 Task: Short the recently solved tickets in your group, group by Requester in descending order.
Action: Mouse moved to (18, 263)
Screenshot: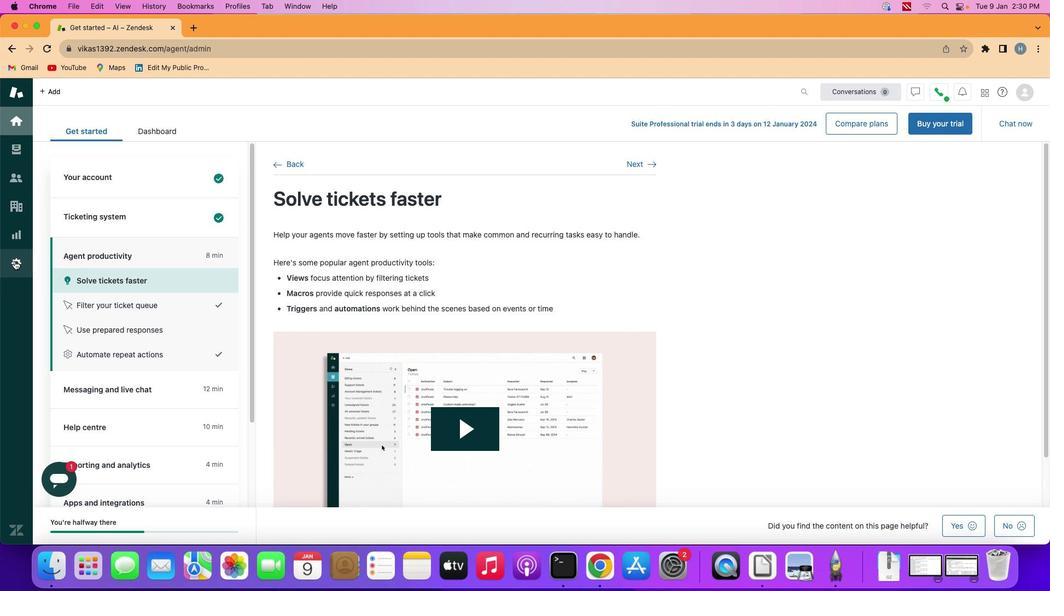 
Action: Mouse pressed left at (18, 263)
Screenshot: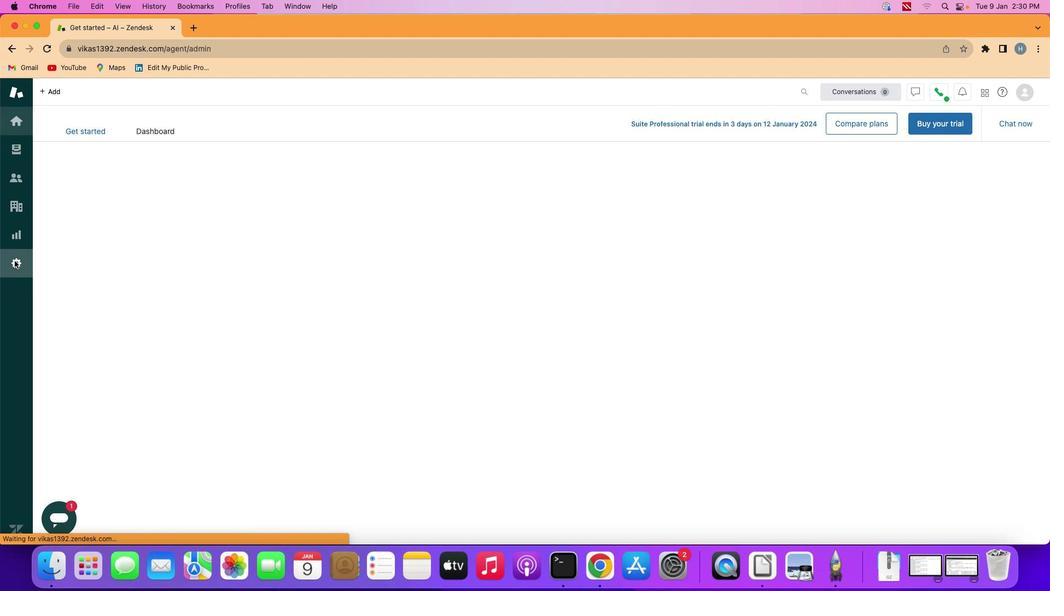 
Action: Mouse moved to (344, 474)
Screenshot: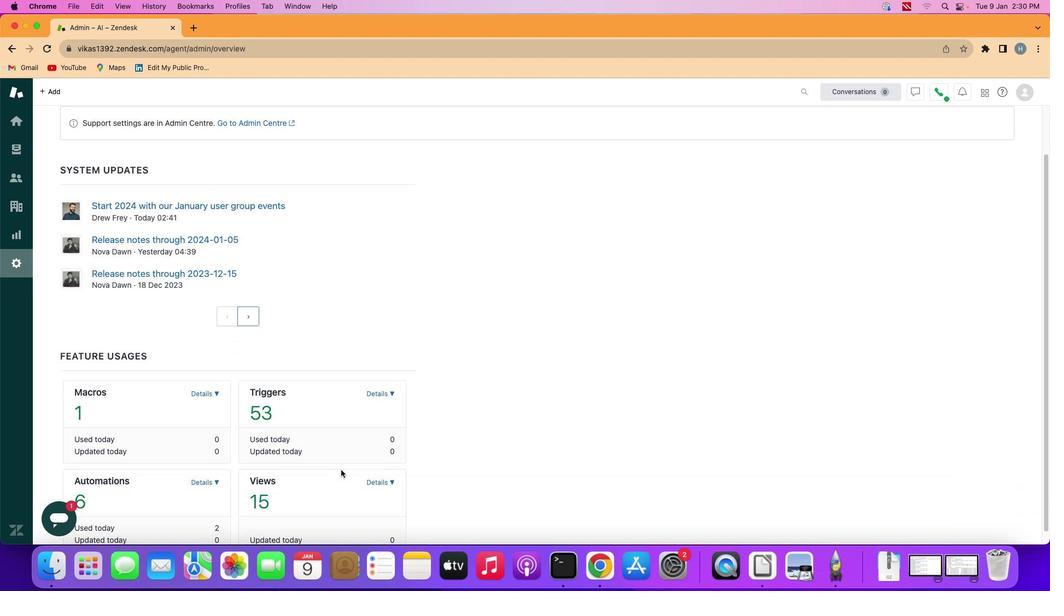 
Action: Mouse scrolled (344, 474) with delta (3, 2)
Screenshot: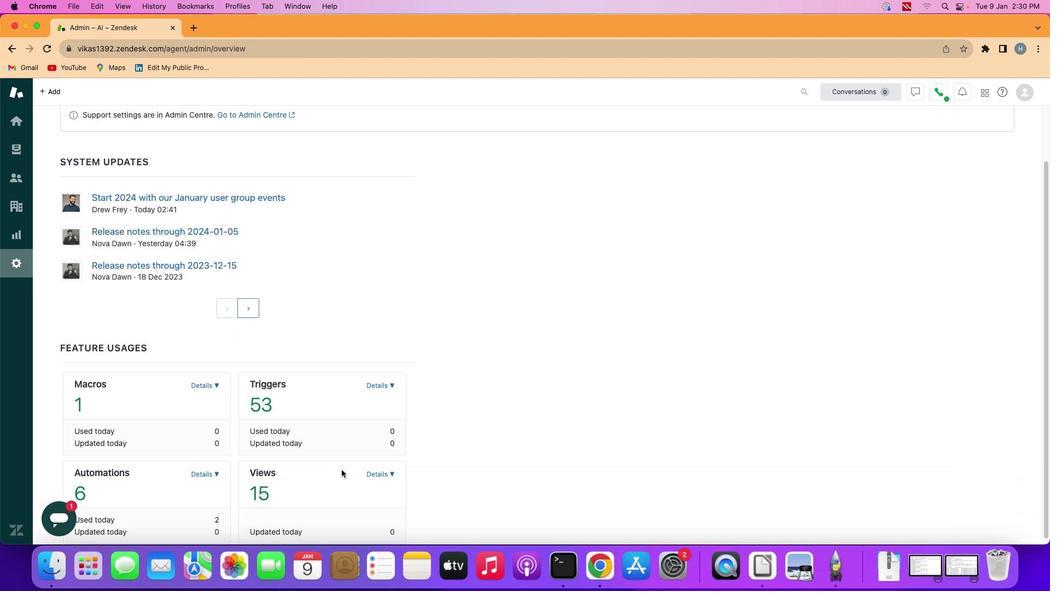 
Action: Mouse scrolled (344, 474) with delta (3, 2)
Screenshot: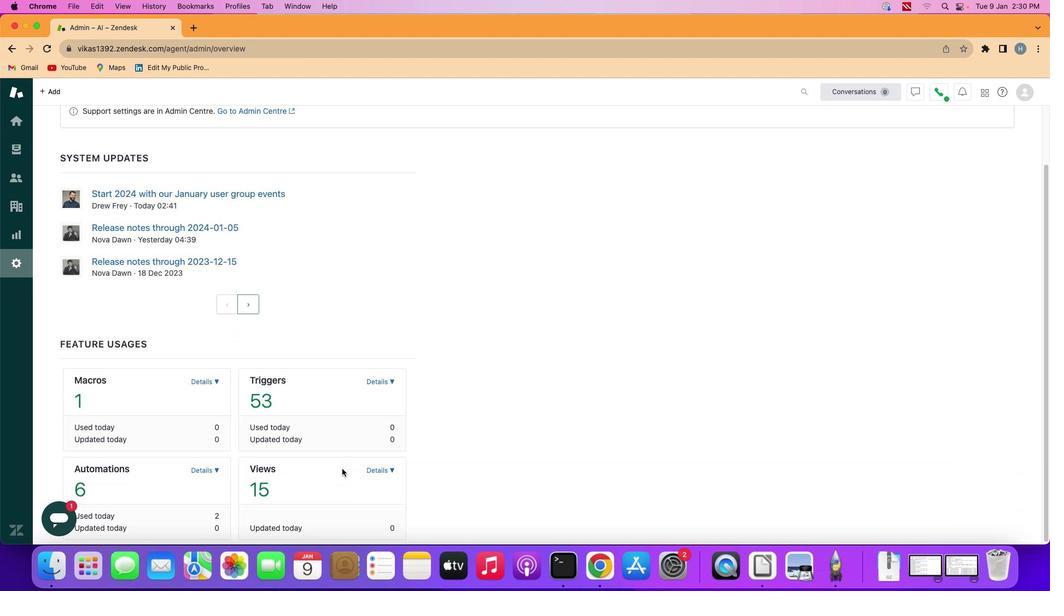 
Action: Mouse scrolled (344, 474) with delta (3, 2)
Screenshot: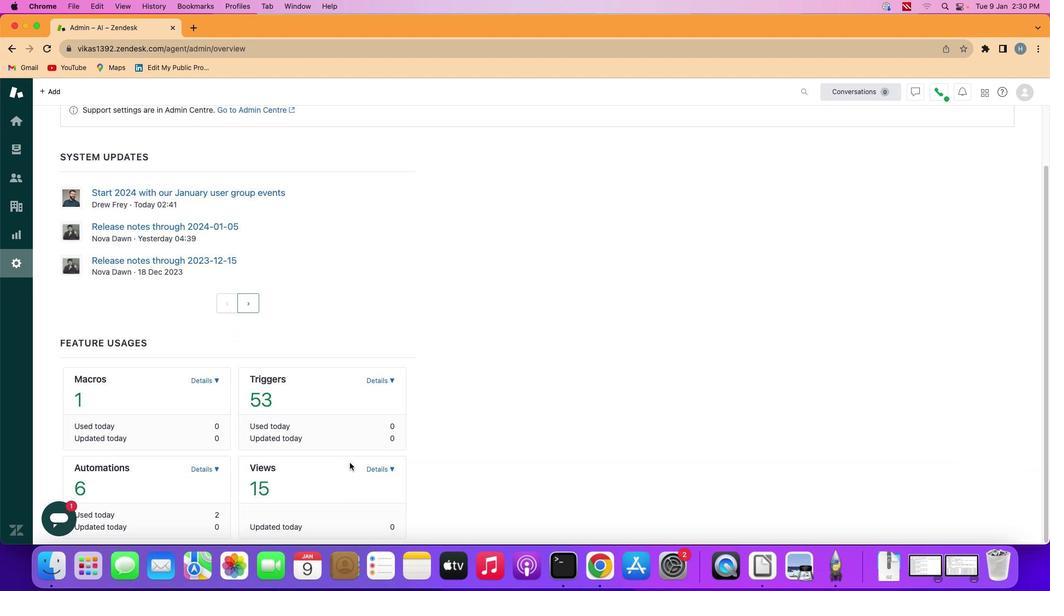 
Action: Mouse scrolled (344, 474) with delta (3, 2)
Screenshot: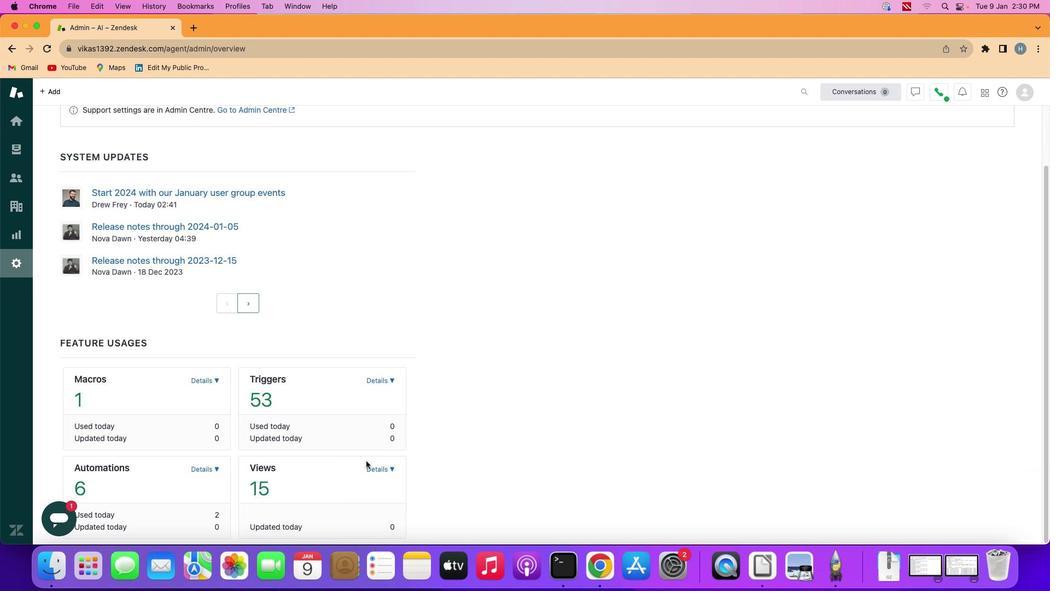
Action: Mouse moved to (377, 470)
Screenshot: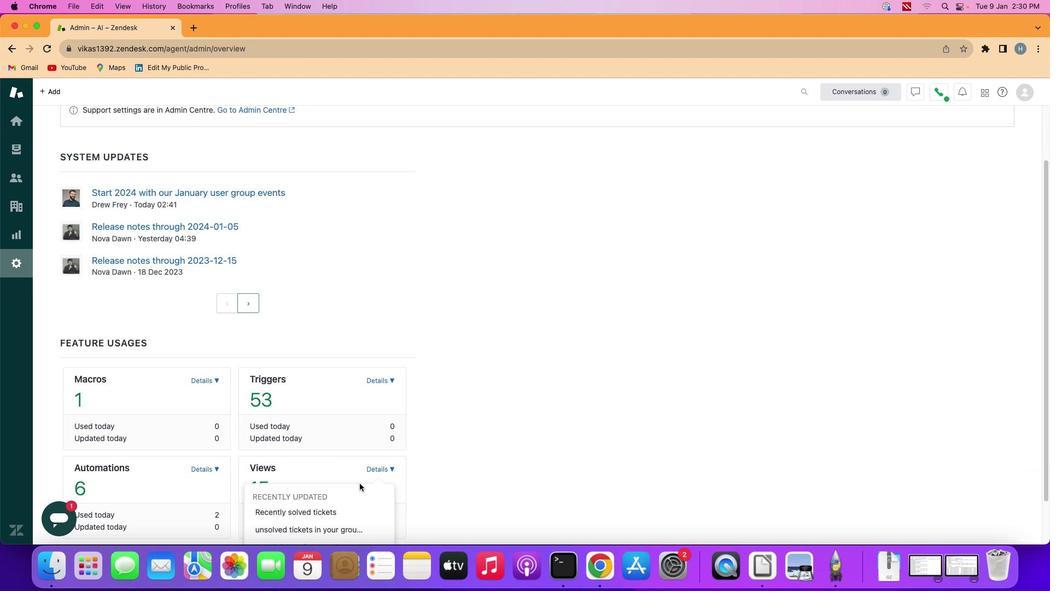 
Action: Mouse pressed left at (377, 470)
Screenshot: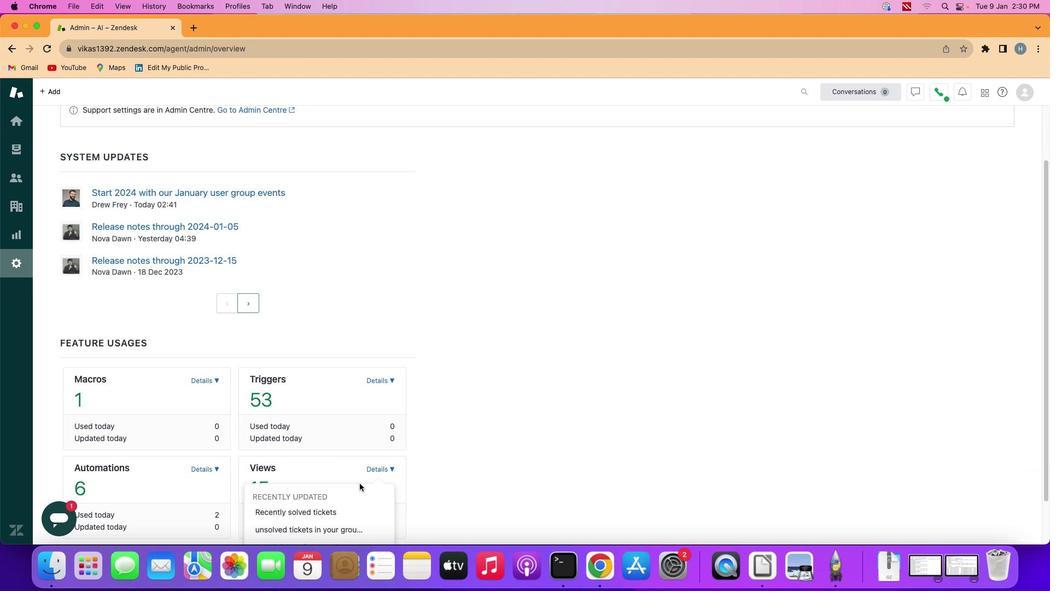 
Action: Mouse moved to (323, 518)
Screenshot: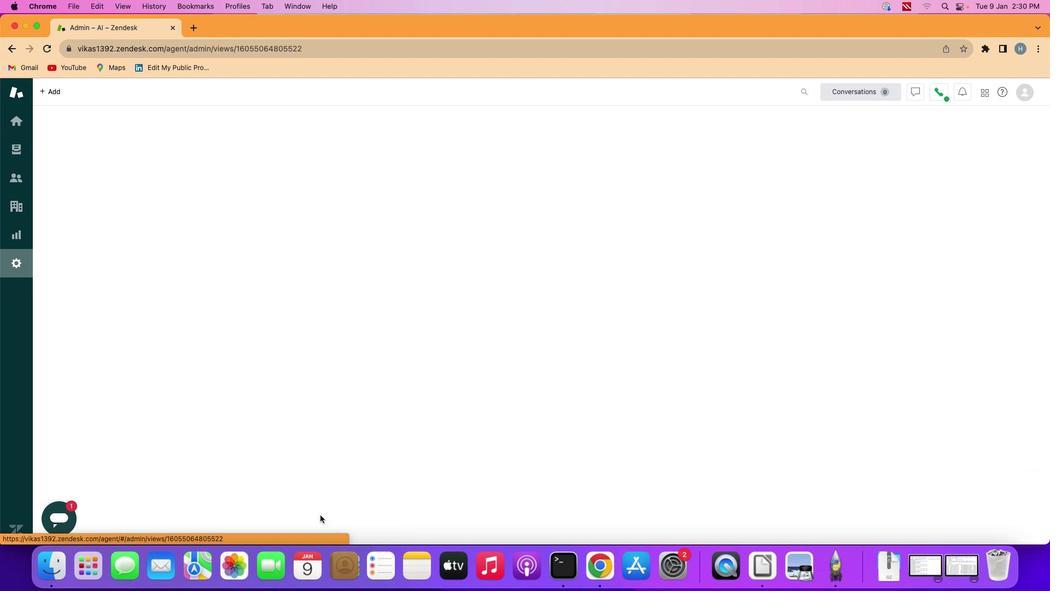 
Action: Mouse pressed left at (323, 518)
Screenshot: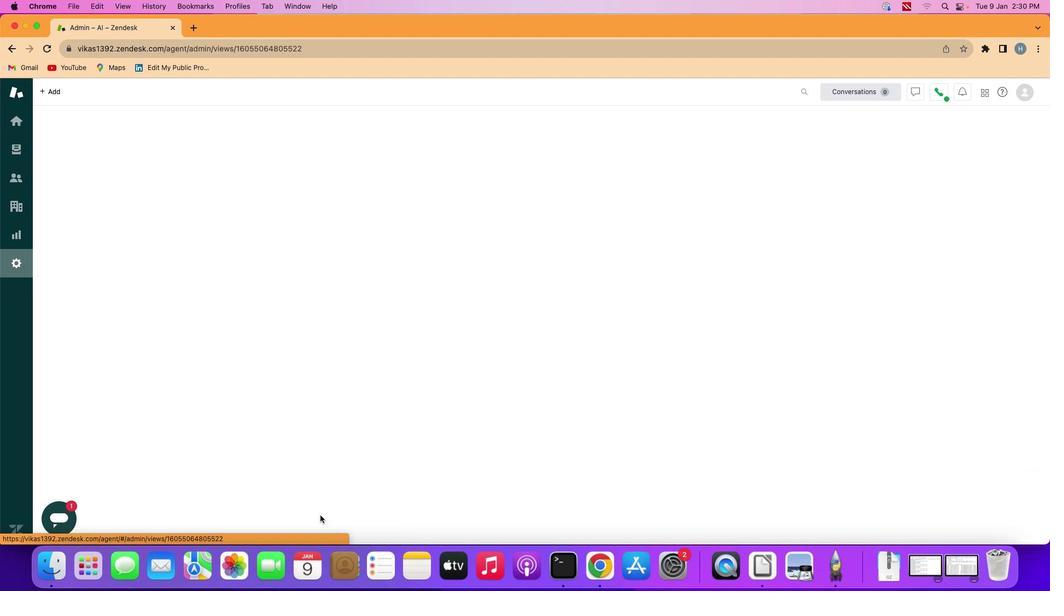 
Action: Mouse moved to (245, 449)
Screenshot: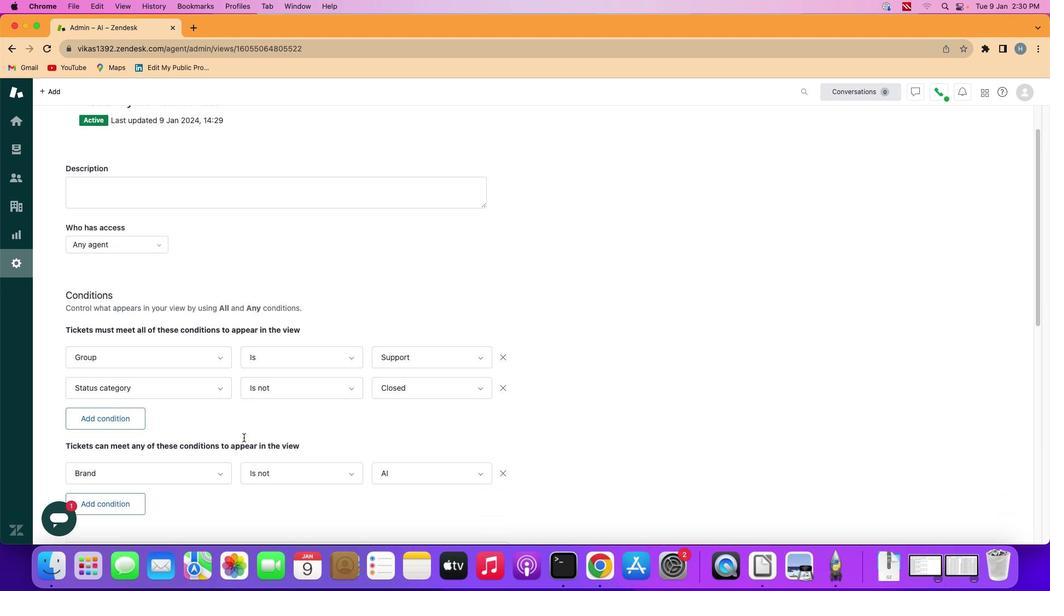 
Action: Mouse scrolled (245, 449) with delta (3, 2)
Screenshot: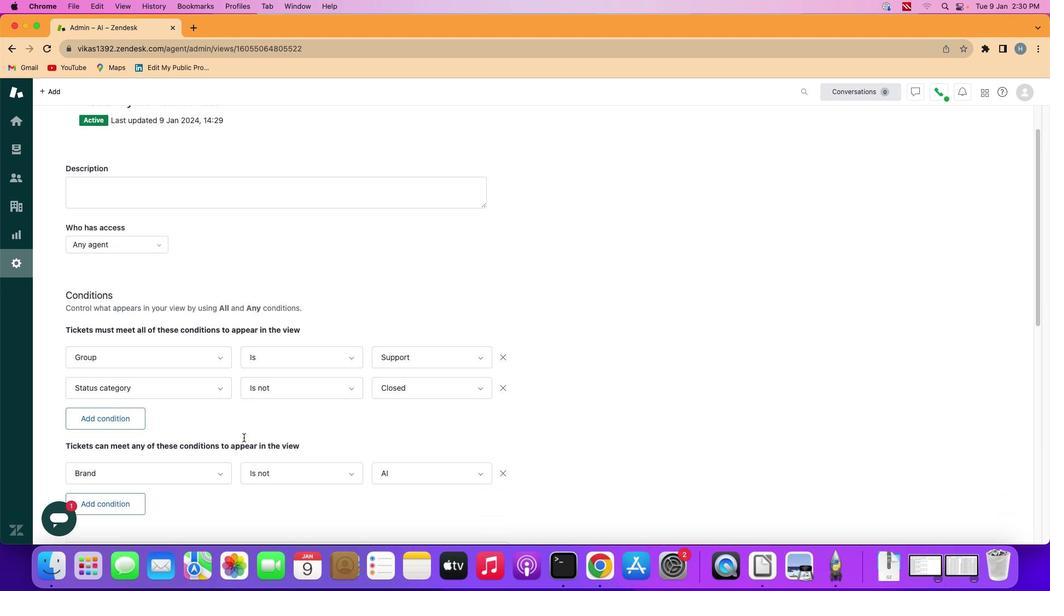 
Action: Mouse moved to (245, 449)
Screenshot: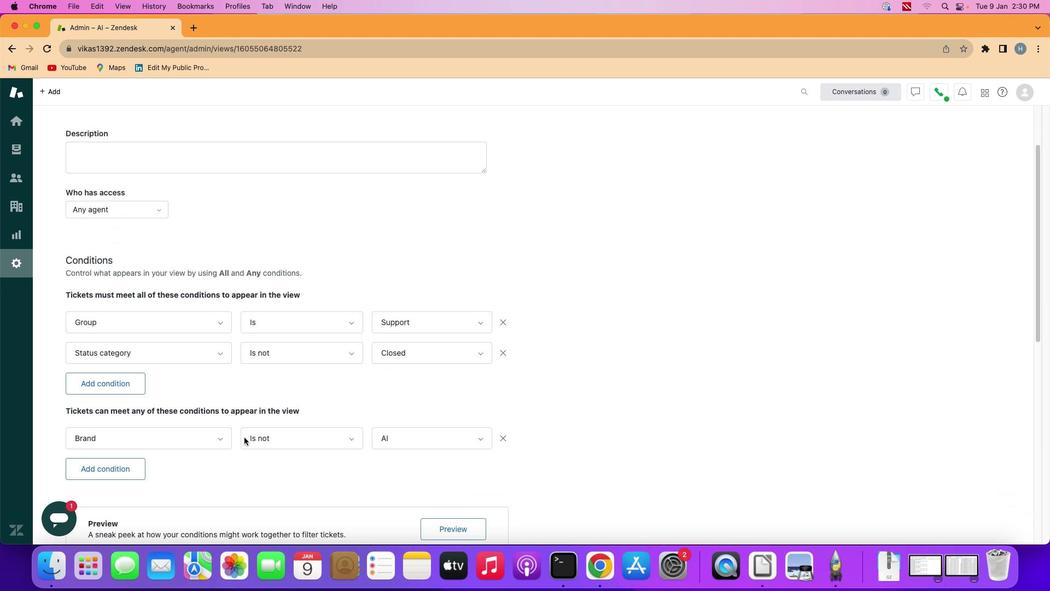 
Action: Mouse scrolled (245, 449) with delta (3, 2)
Screenshot: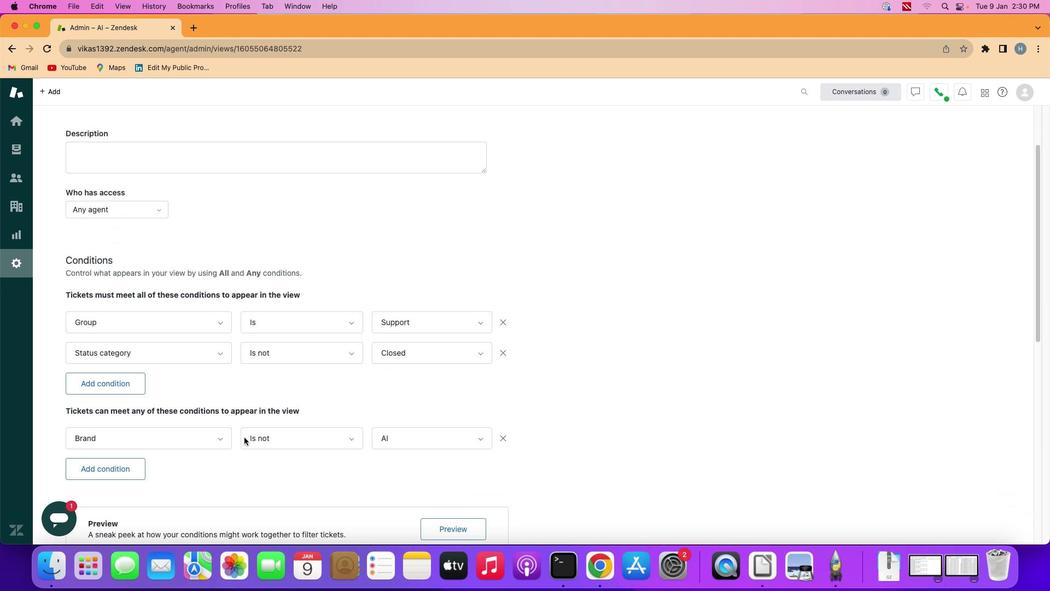 
Action: Mouse moved to (246, 447)
Screenshot: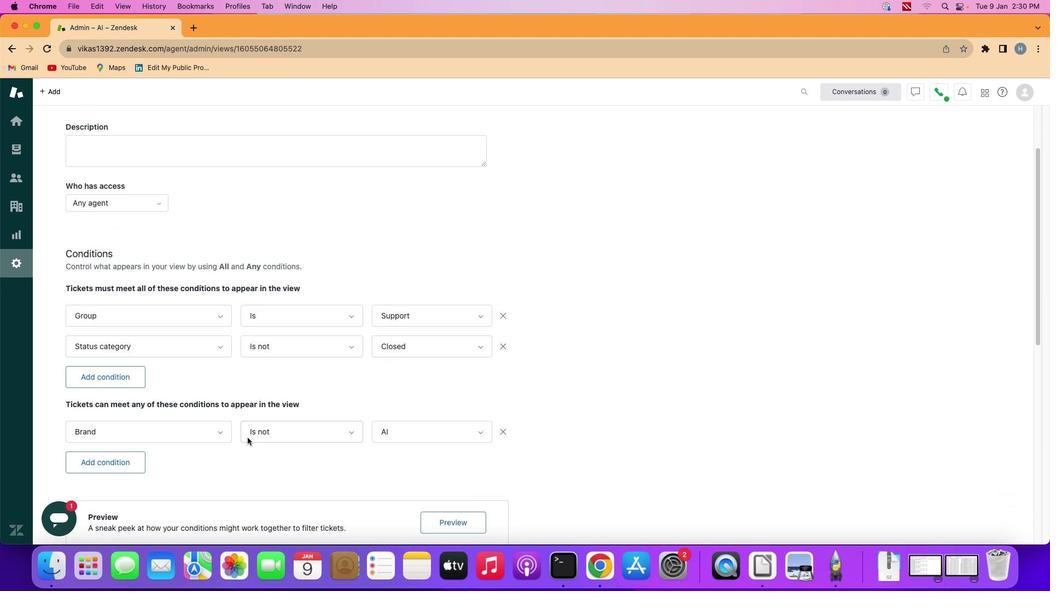 
Action: Mouse scrolled (246, 447) with delta (3, 2)
Screenshot: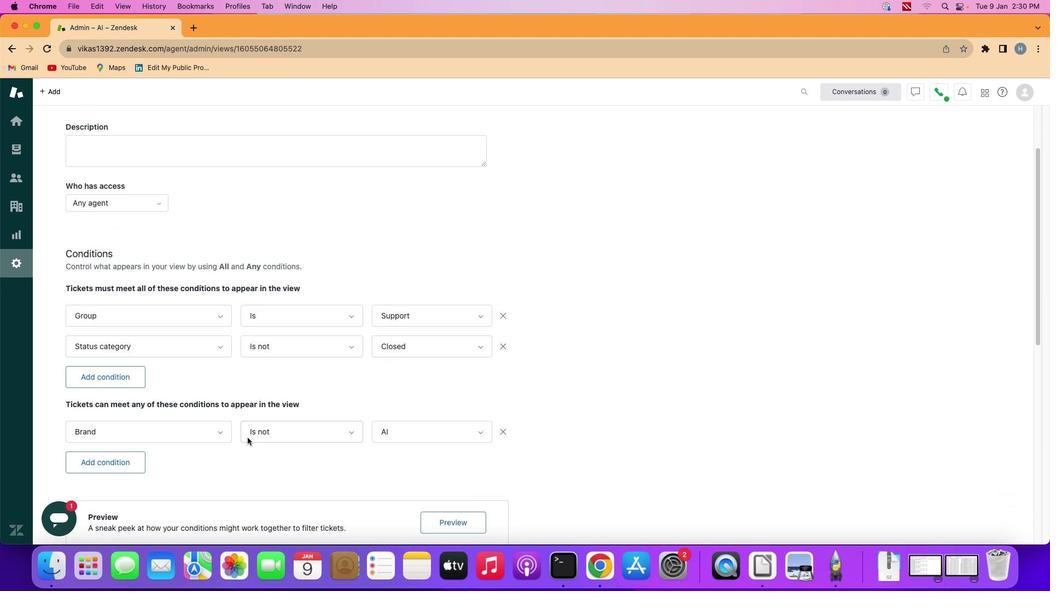 
Action: Mouse moved to (246, 444)
Screenshot: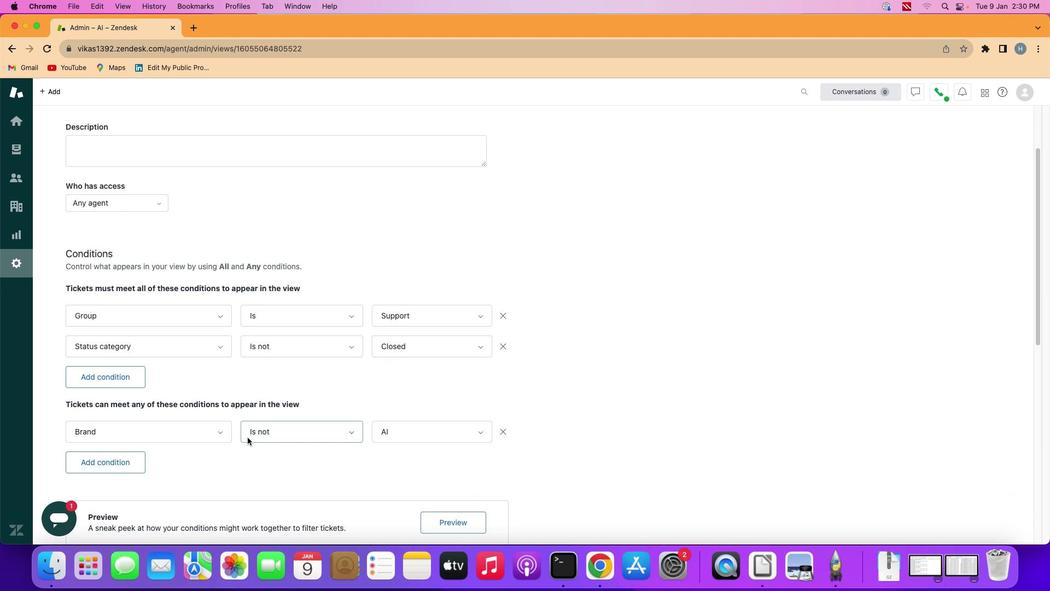 
Action: Mouse scrolled (246, 444) with delta (3, 2)
Screenshot: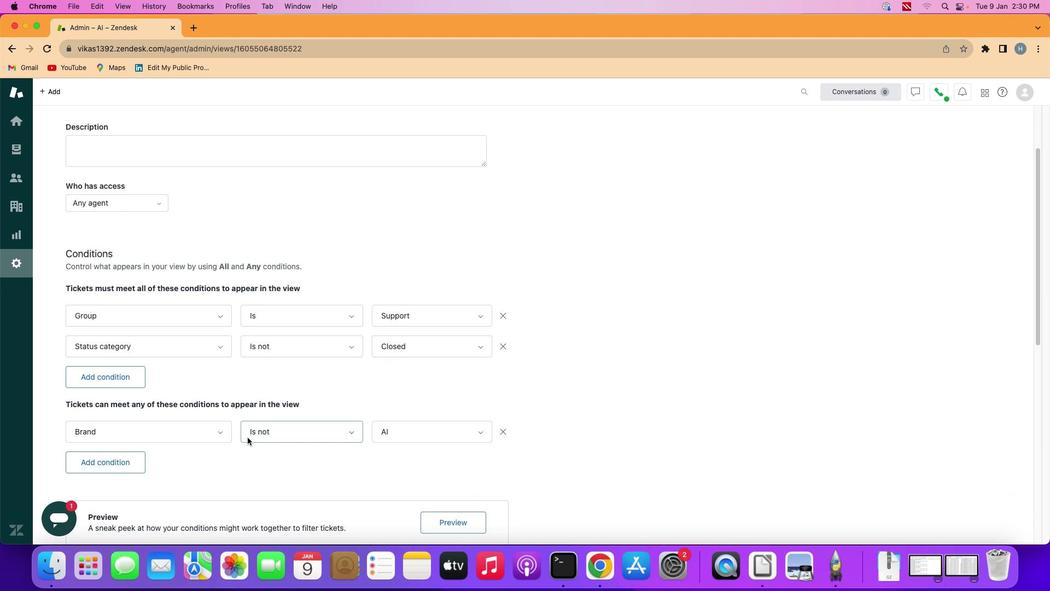 
Action: Mouse moved to (250, 441)
Screenshot: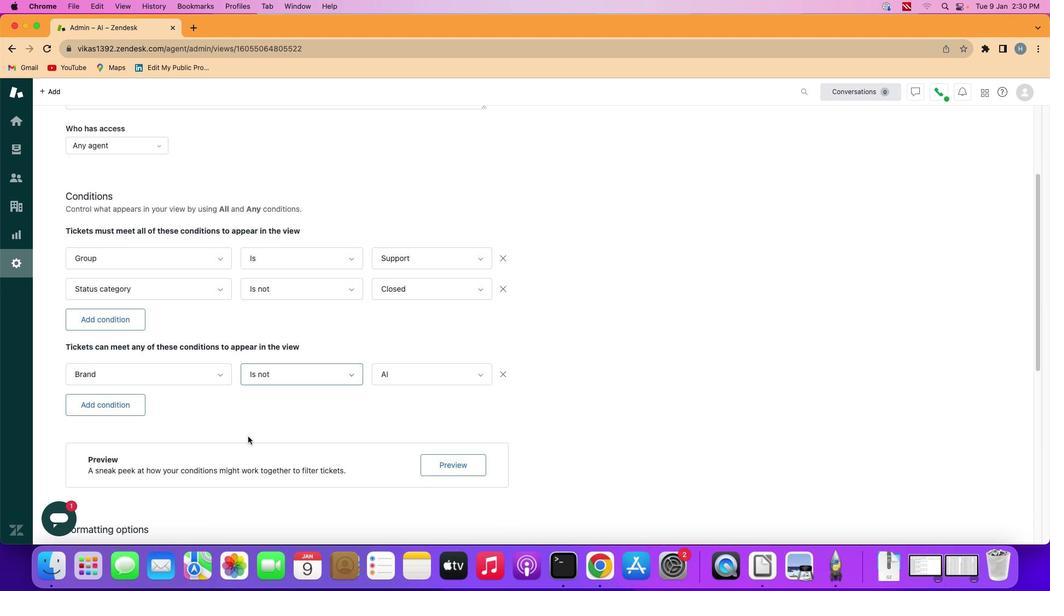 
Action: Mouse scrolled (250, 441) with delta (3, 2)
Screenshot: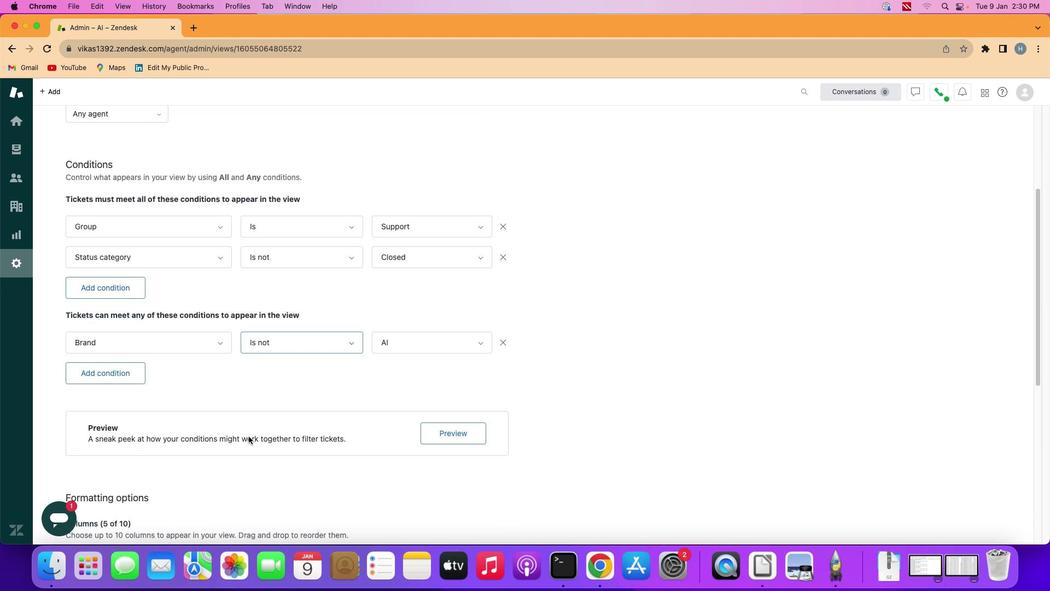 
Action: Mouse scrolled (250, 441) with delta (3, 4)
Screenshot: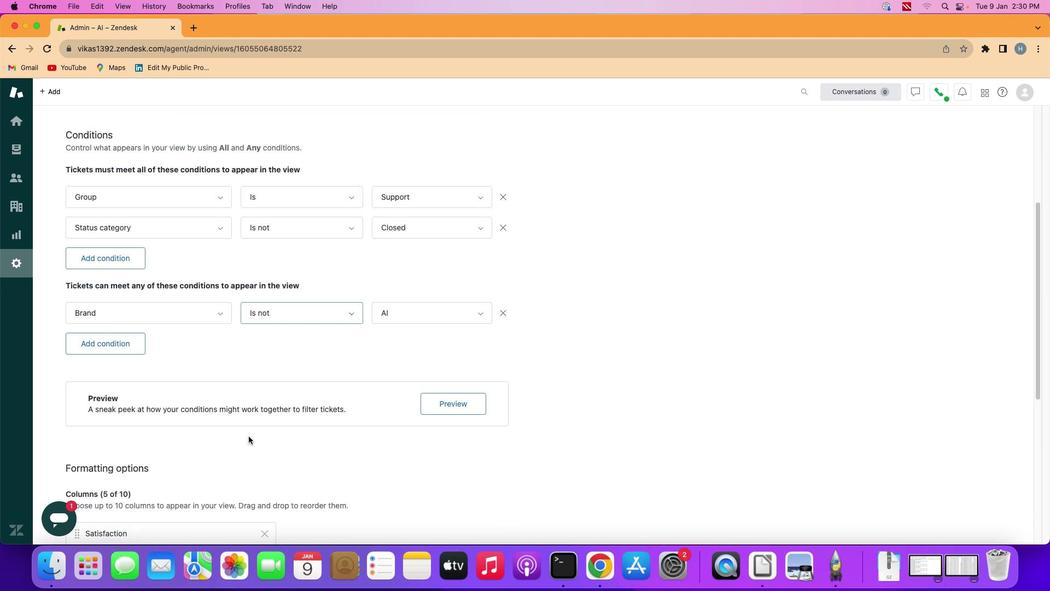 
Action: Mouse scrolled (250, 441) with delta (3, 1)
Screenshot: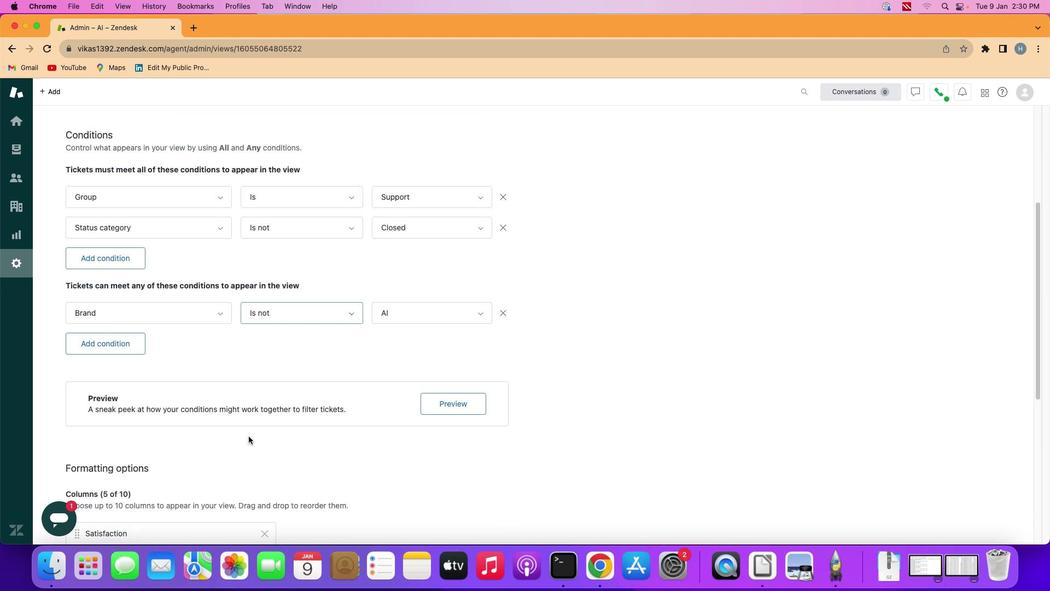 
Action: Mouse scrolled (250, 441) with delta (3, 2)
Screenshot: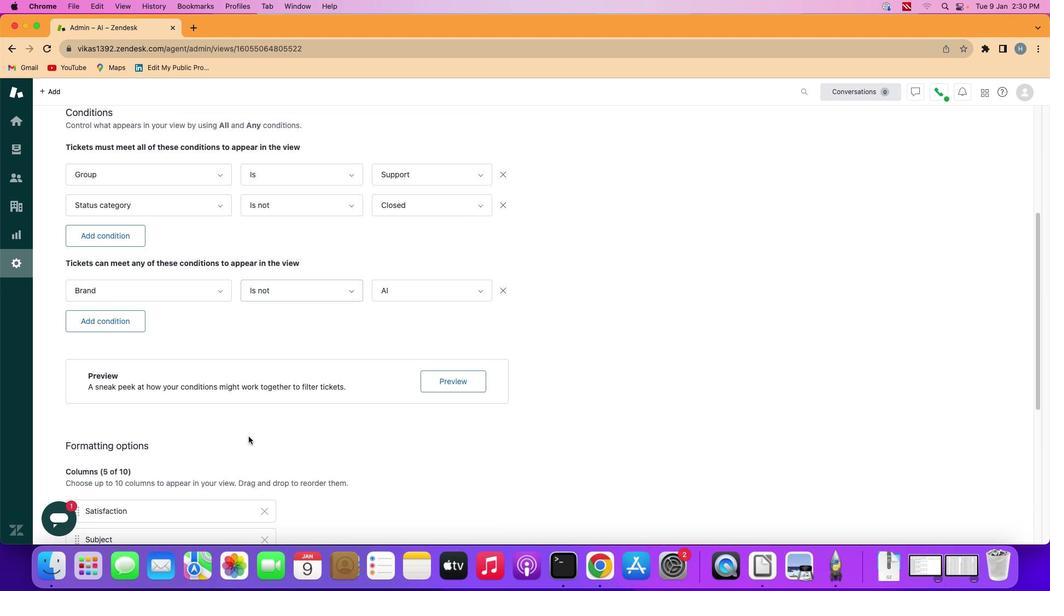 
Action: Mouse scrolled (250, 441) with delta (3, 1)
Screenshot: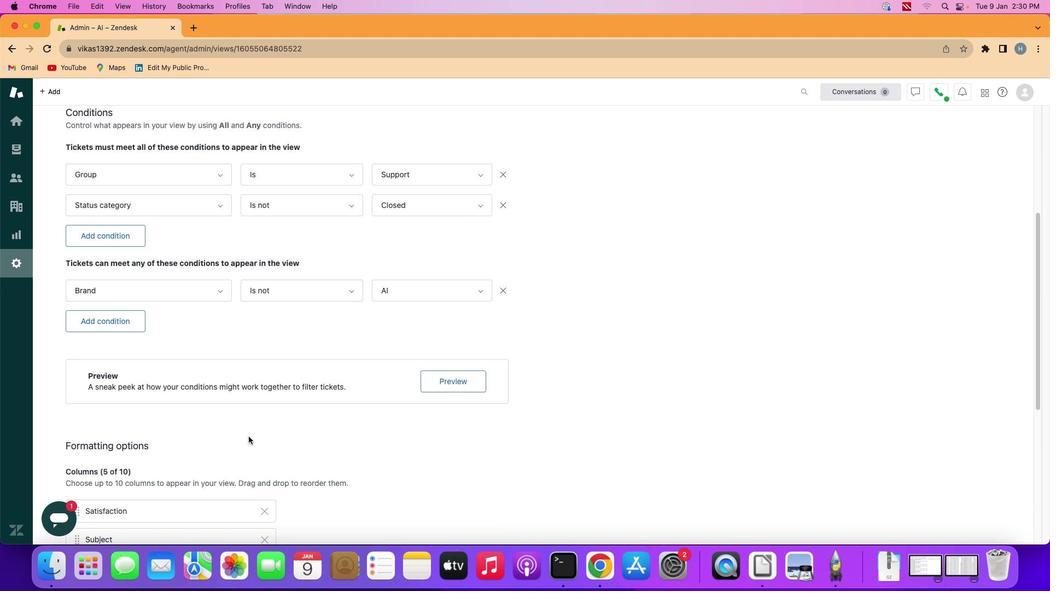 
Action: Mouse moved to (251, 439)
Screenshot: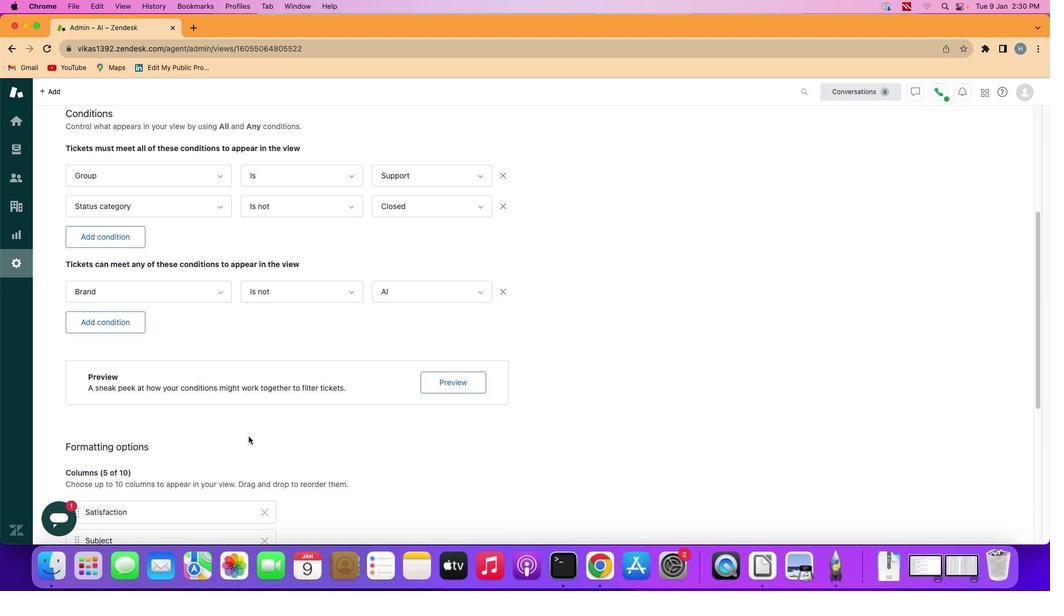 
Action: Mouse scrolled (251, 439) with delta (3, 2)
Screenshot: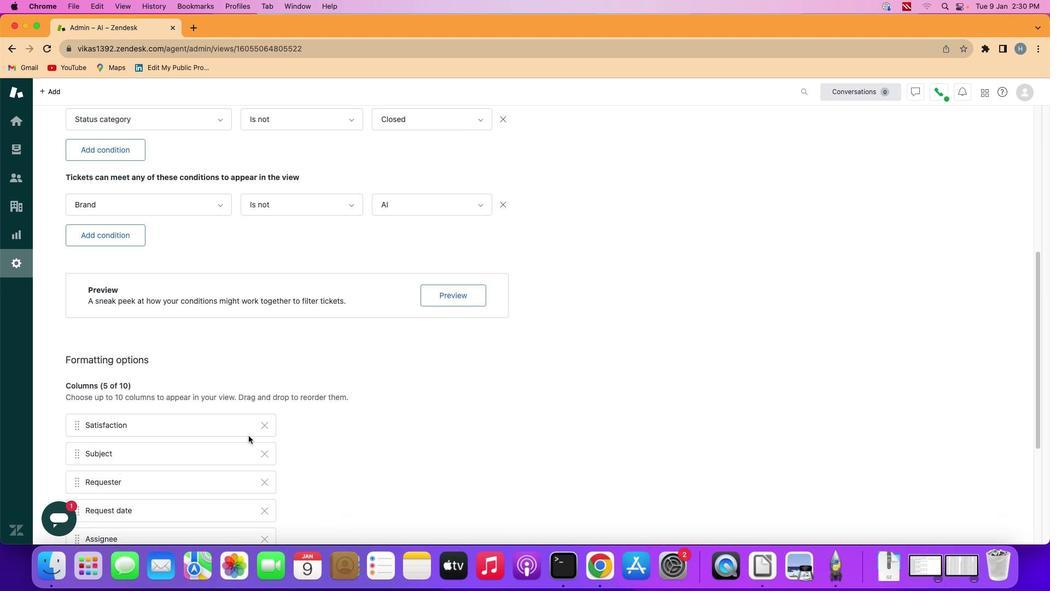 
Action: Mouse scrolled (251, 439) with delta (3, 4)
Screenshot: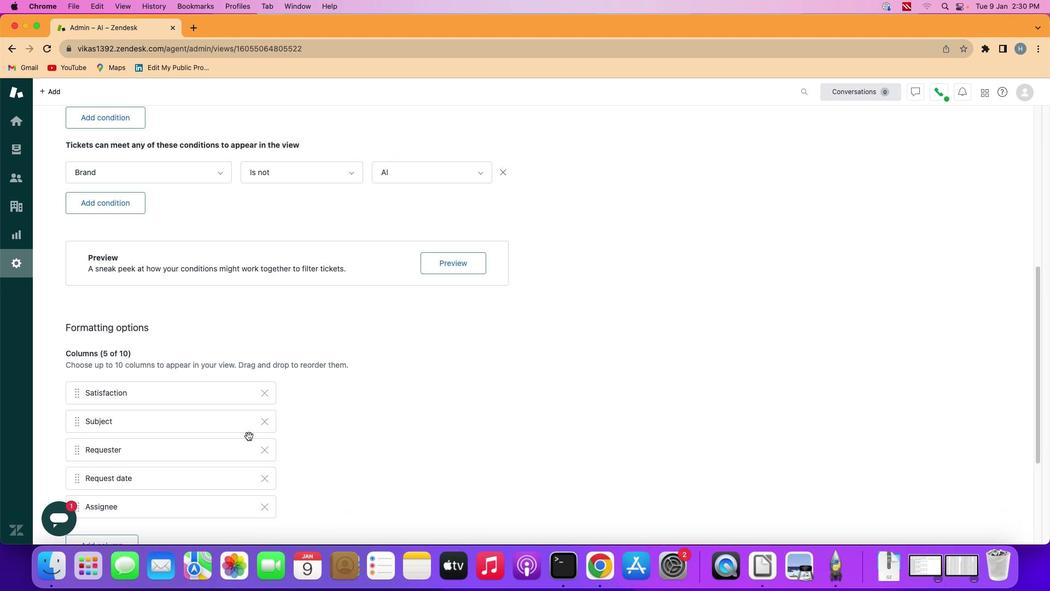 
Action: Mouse scrolled (251, 439) with delta (3, 2)
Screenshot: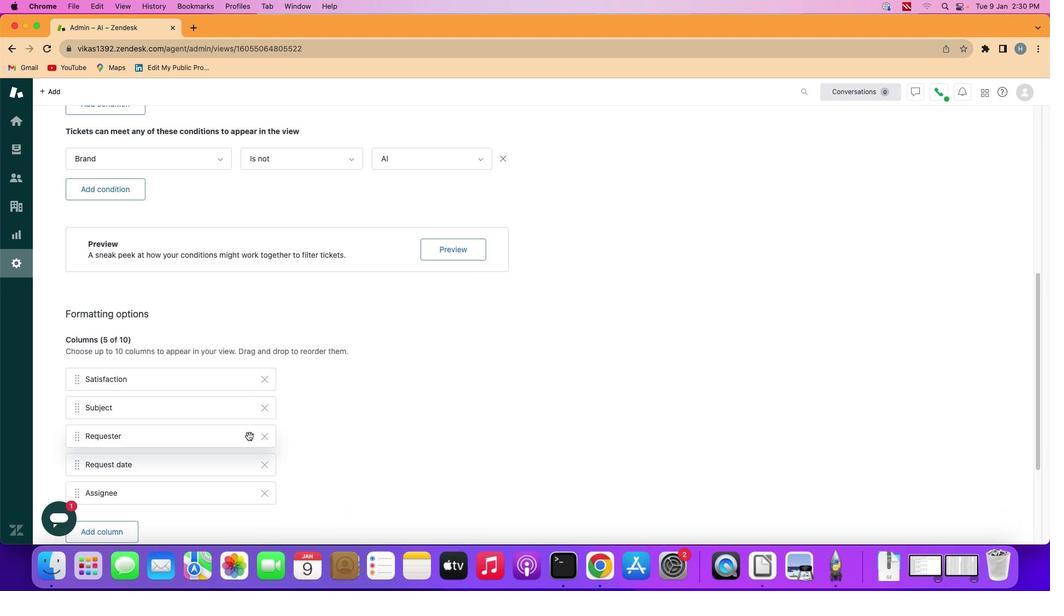 
Action: Mouse scrolled (251, 439) with delta (3, 2)
Screenshot: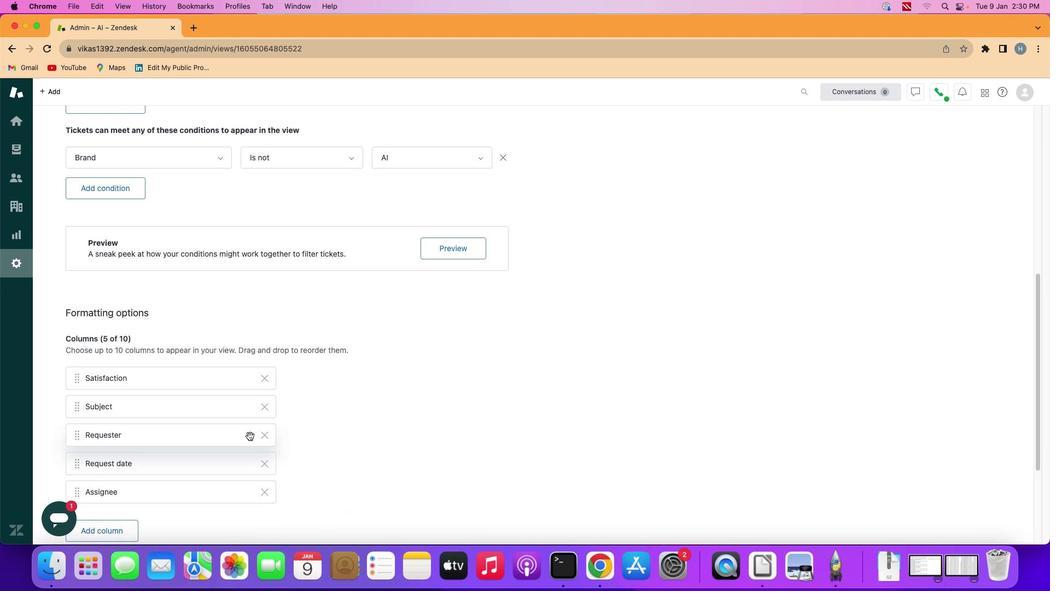 
Action: Mouse scrolled (251, 439) with delta (3, 1)
Screenshot: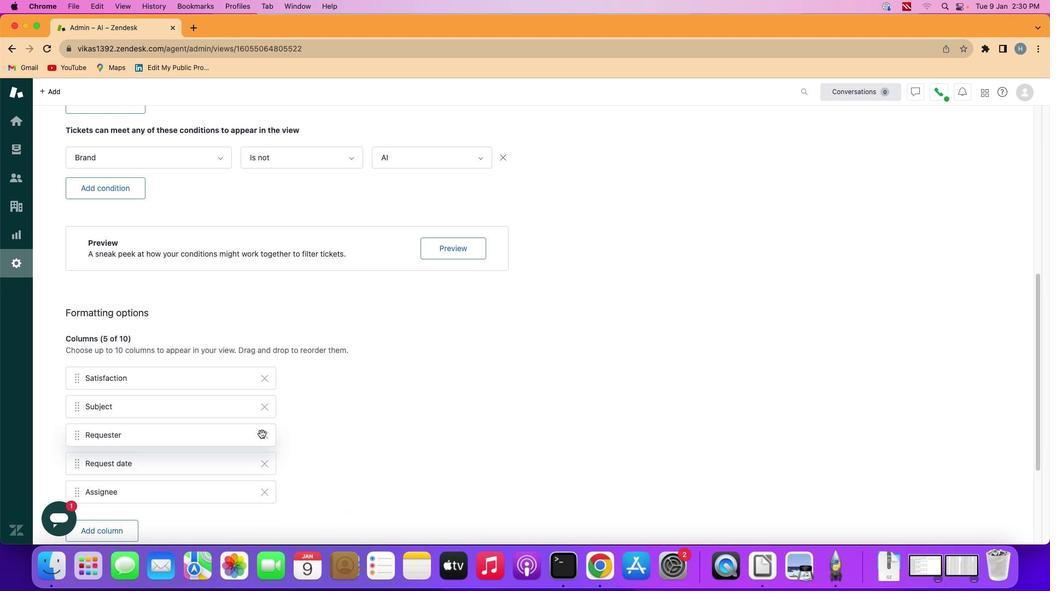 
Action: Mouse moved to (298, 434)
Screenshot: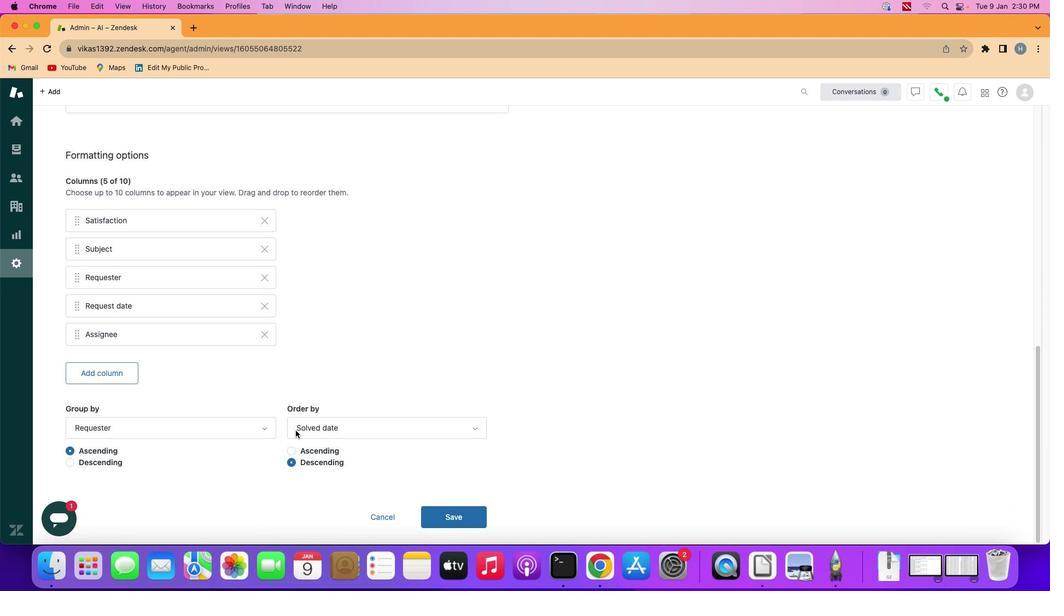 
Action: Mouse scrolled (298, 434) with delta (3, 2)
Screenshot: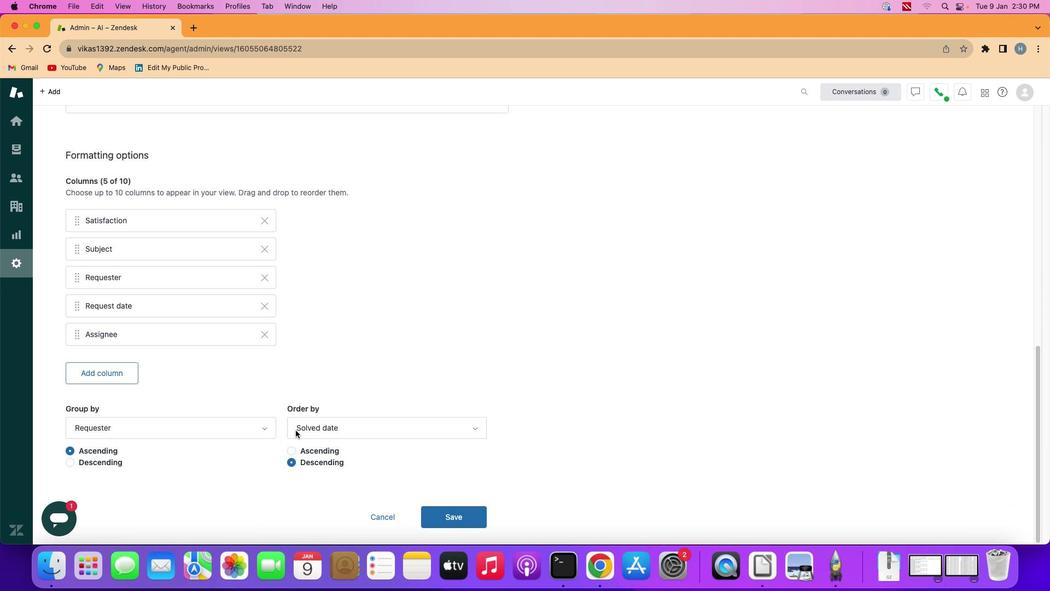 
Action: Mouse scrolled (298, 434) with delta (3, 2)
Screenshot: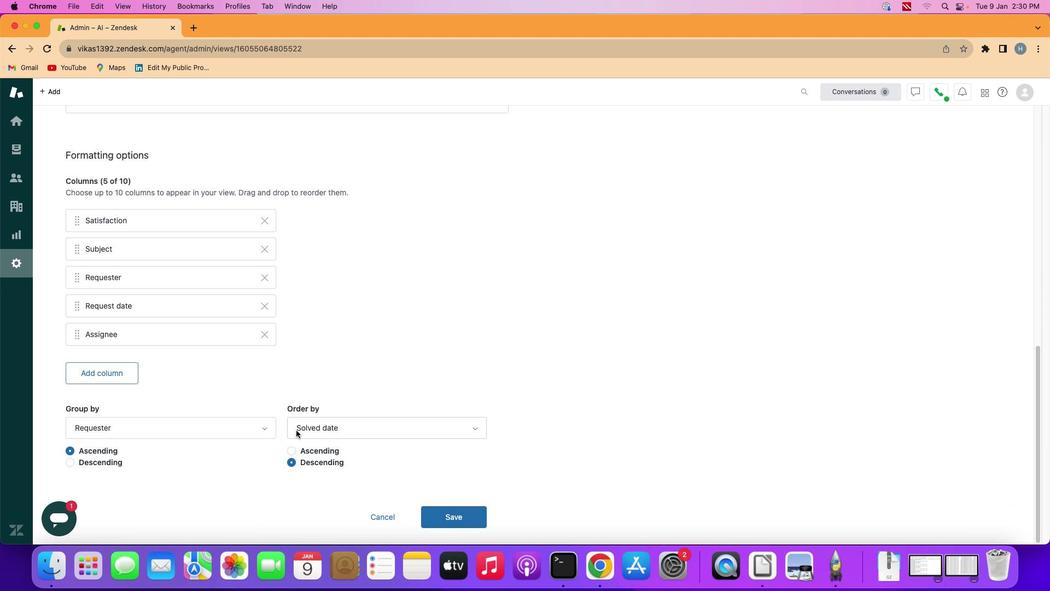 
Action: Mouse scrolled (298, 434) with delta (3, 1)
Screenshot: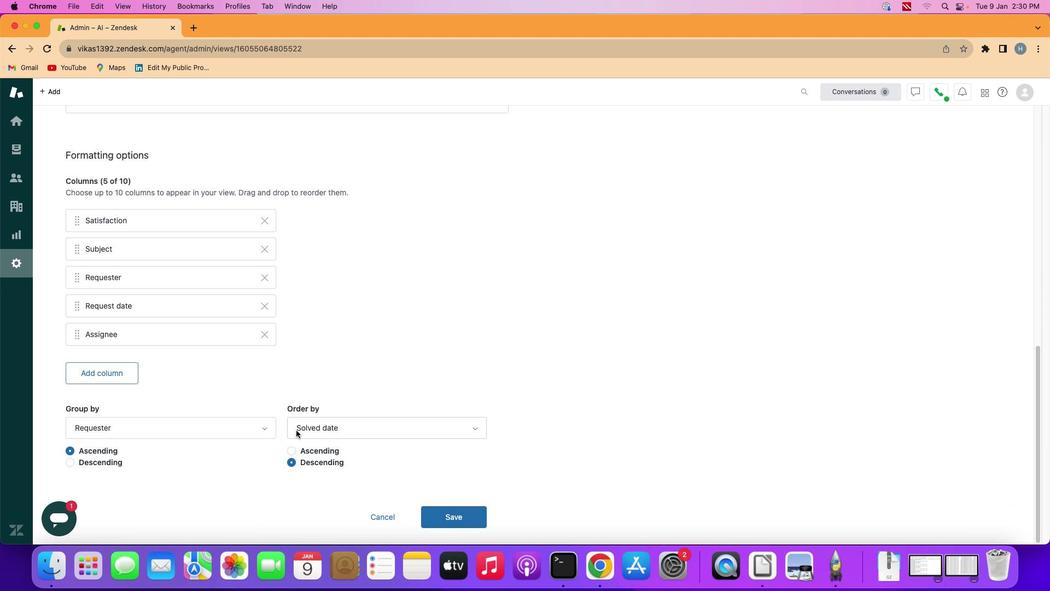 
Action: Mouse scrolled (298, 434) with delta (3, 1)
Screenshot: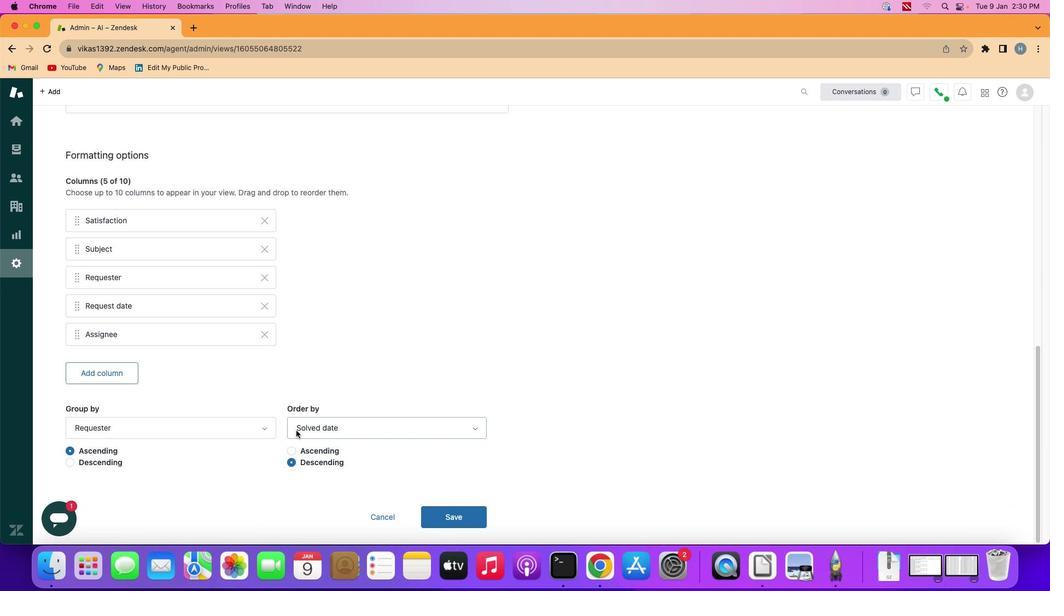 
Action: Mouse moved to (298, 434)
Screenshot: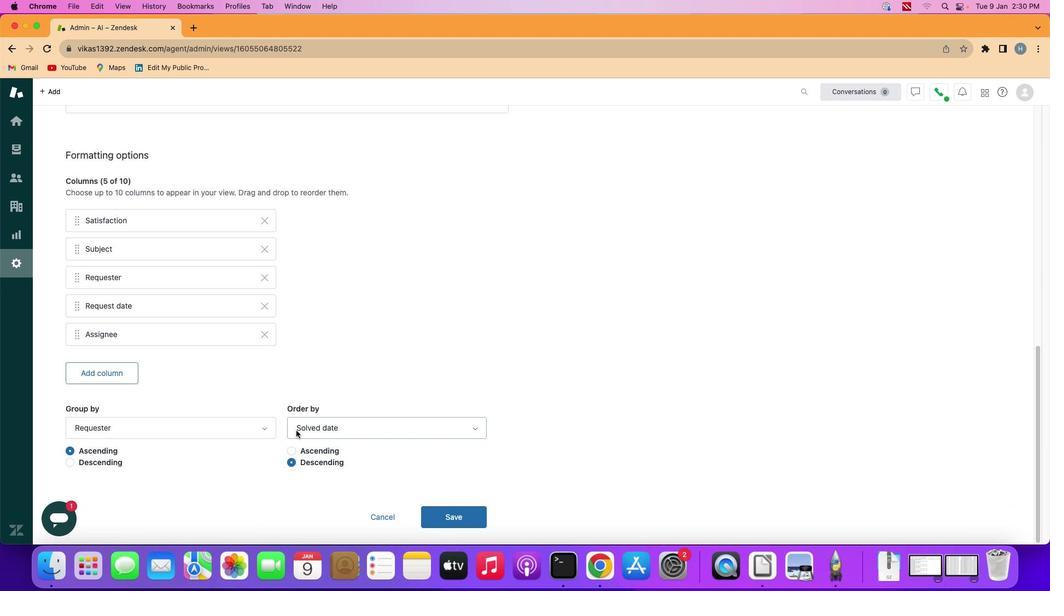 
Action: Mouse scrolled (298, 434) with delta (3, 0)
Screenshot: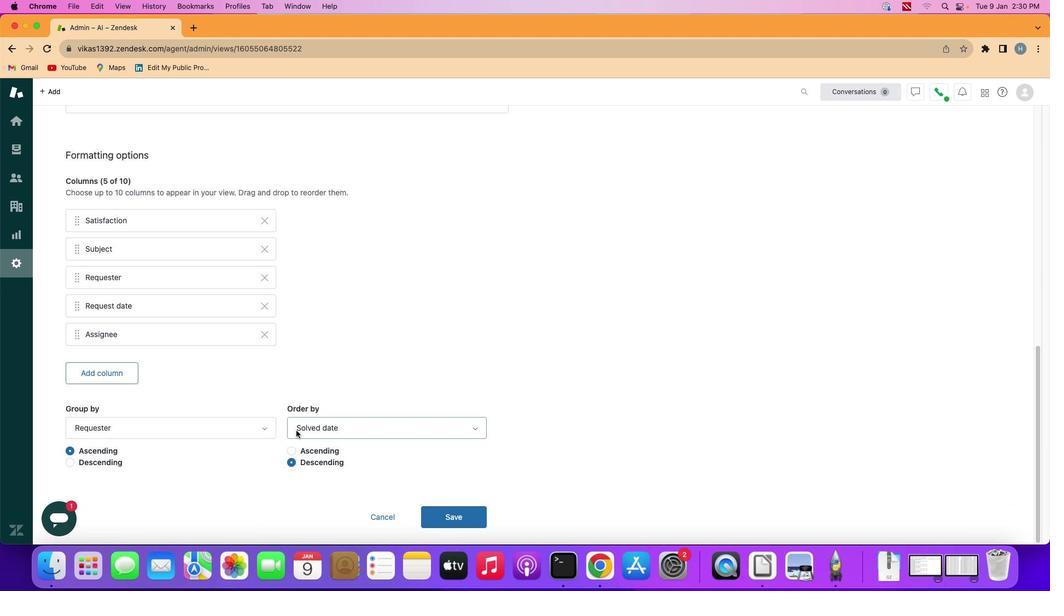 
Action: Mouse scrolled (298, 434) with delta (3, 0)
Screenshot: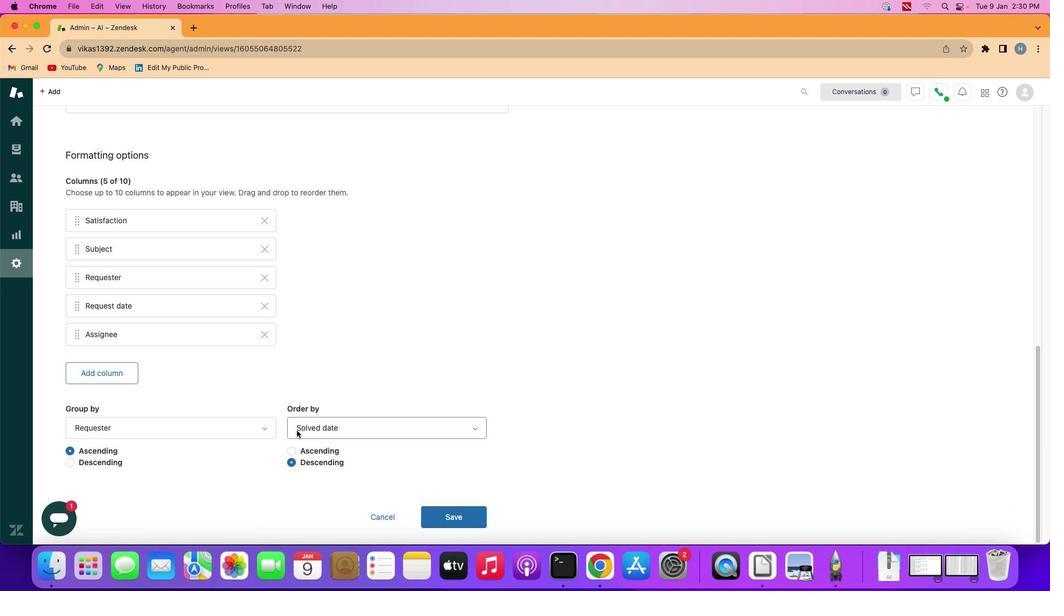 
Action: Mouse moved to (246, 430)
Screenshot: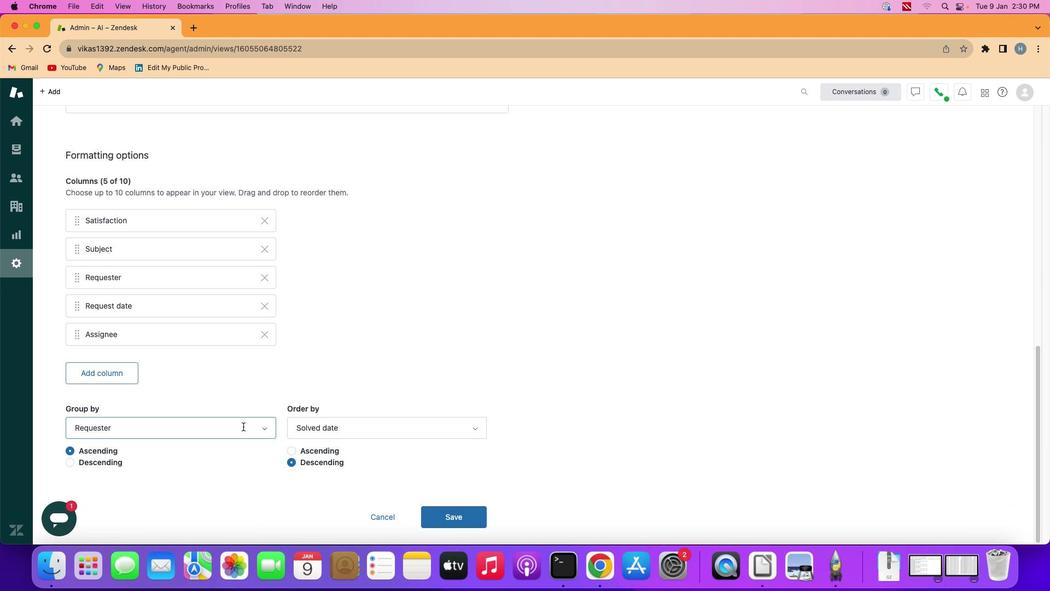 
Action: Mouse pressed left at (246, 430)
Screenshot: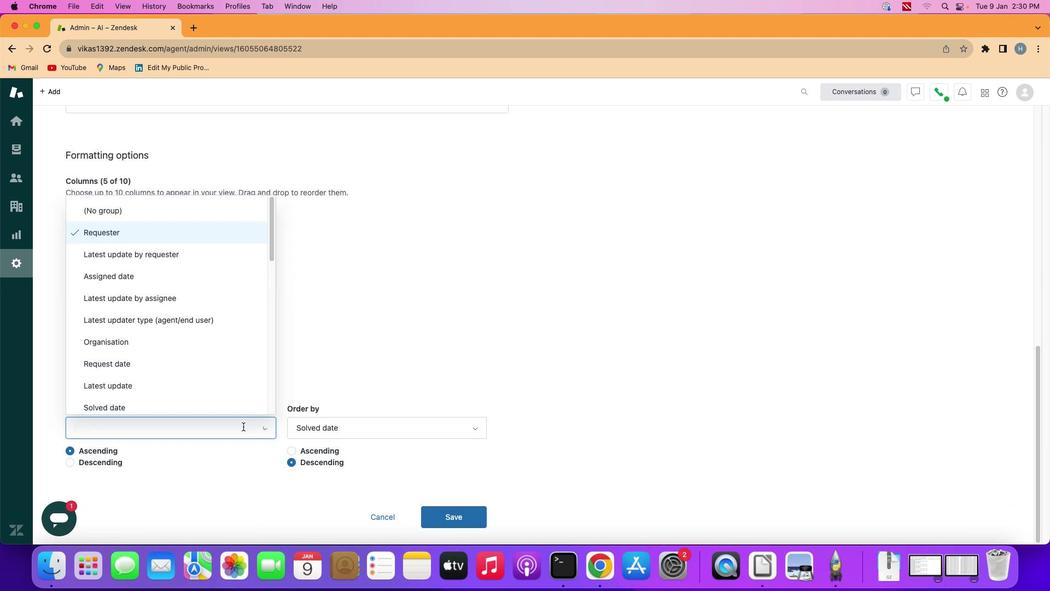 
Action: Mouse moved to (206, 234)
Screenshot: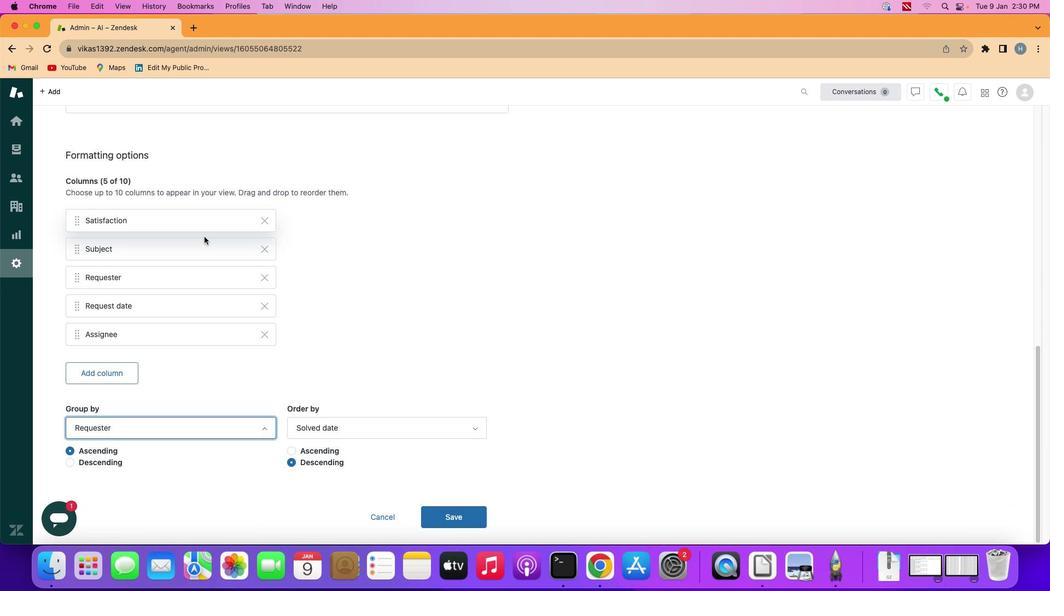 
Action: Mouse pressed left at (206, 234)
Screenshot: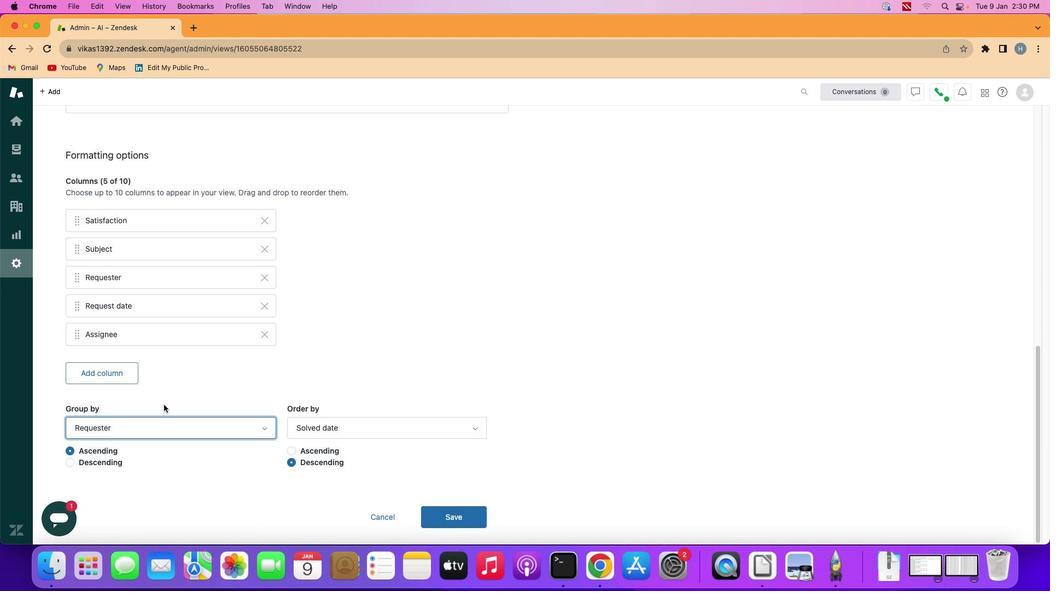 
Action: Mouse moved to (118, 464)
Screenshot: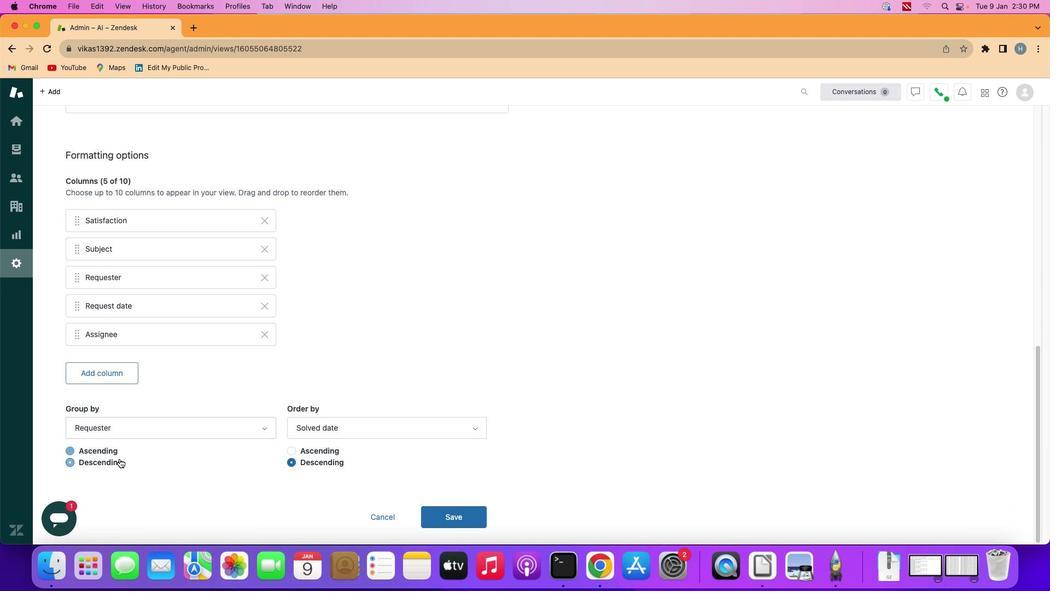 
Action: Mouse pressed left at (118, 464)
Screenshot: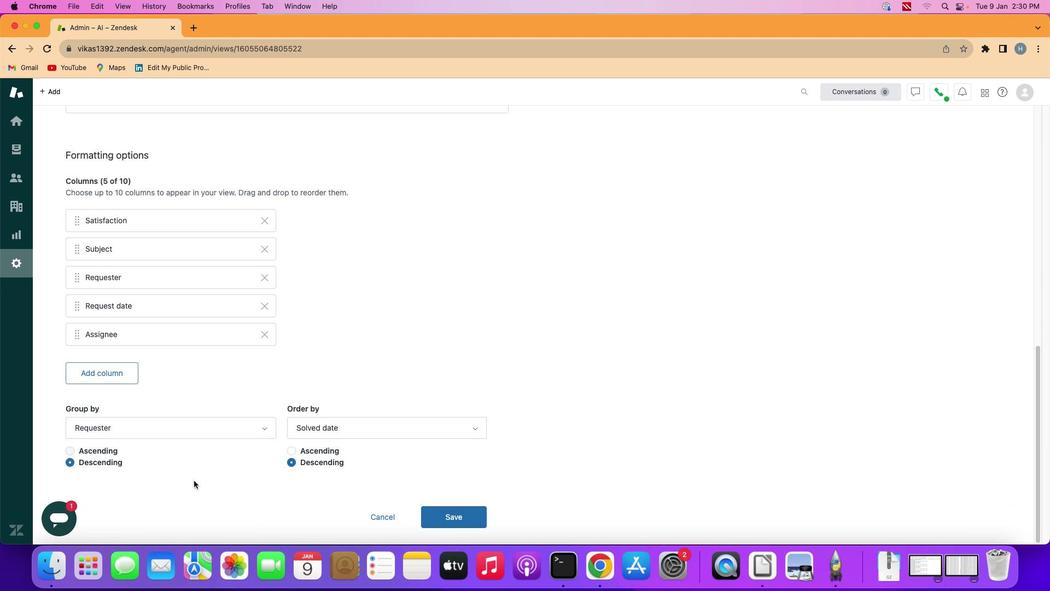 
Action: Mouse moved to (464, 520)
Screenshot: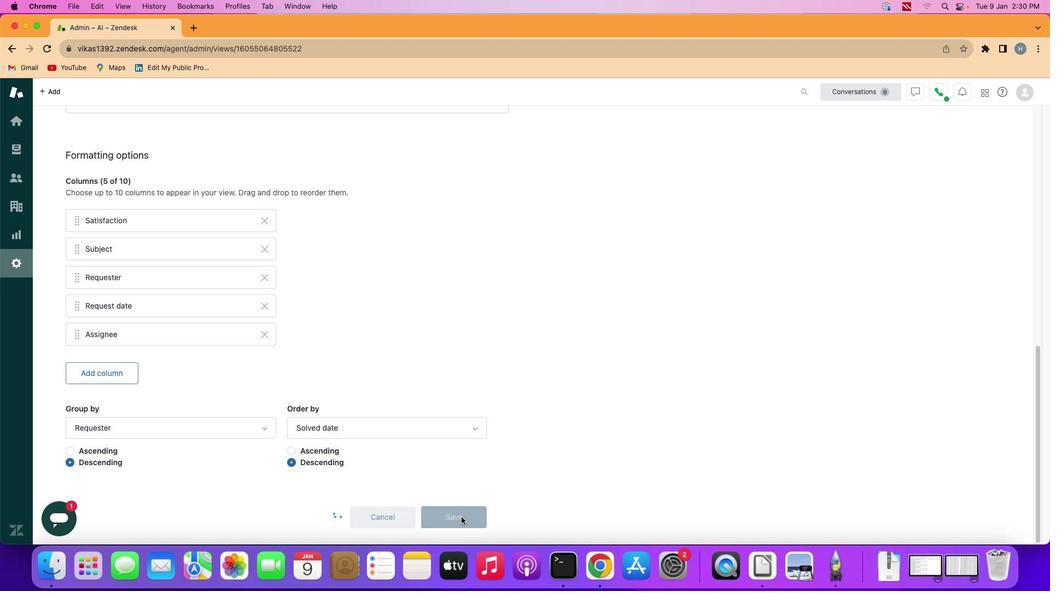 
Action: Mouse pressed left at (464, 520)
Screenshot: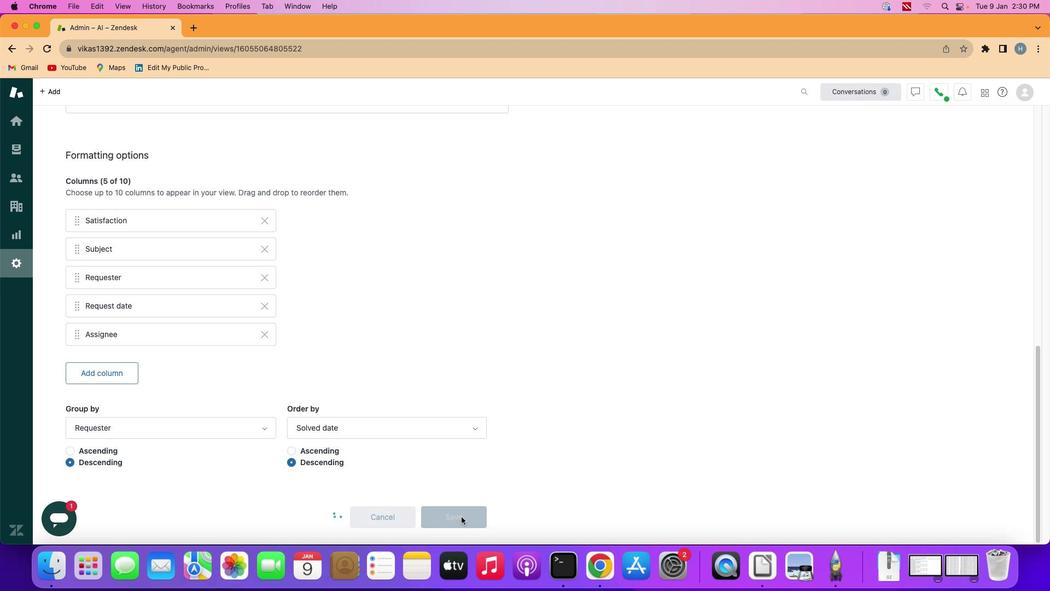 
Action: Mouse moved to (535, 427)
Screenshot: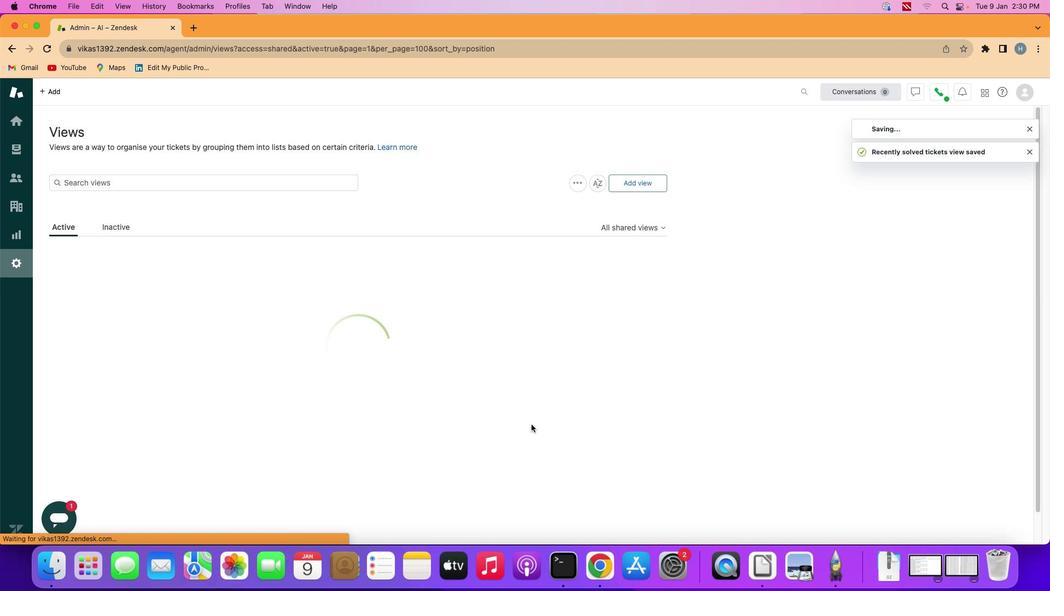 
